 Task: Paste text "Language".
Action: Mouse moved to (184, 210)
Screenshot: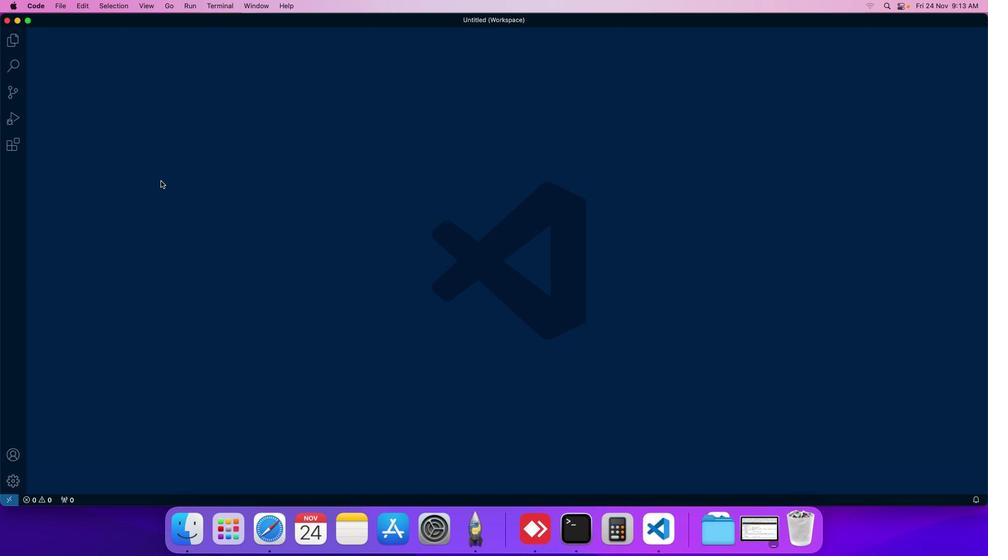
Action: Mouse pressed left at (184, 210)
Screenshot: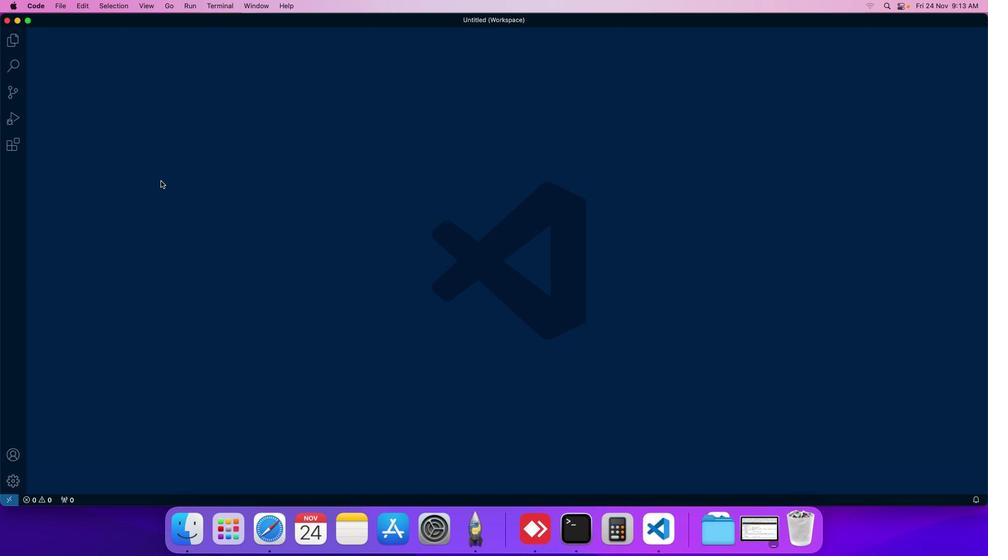 
Action: Mouse moved to (111, 45)
Screenshot: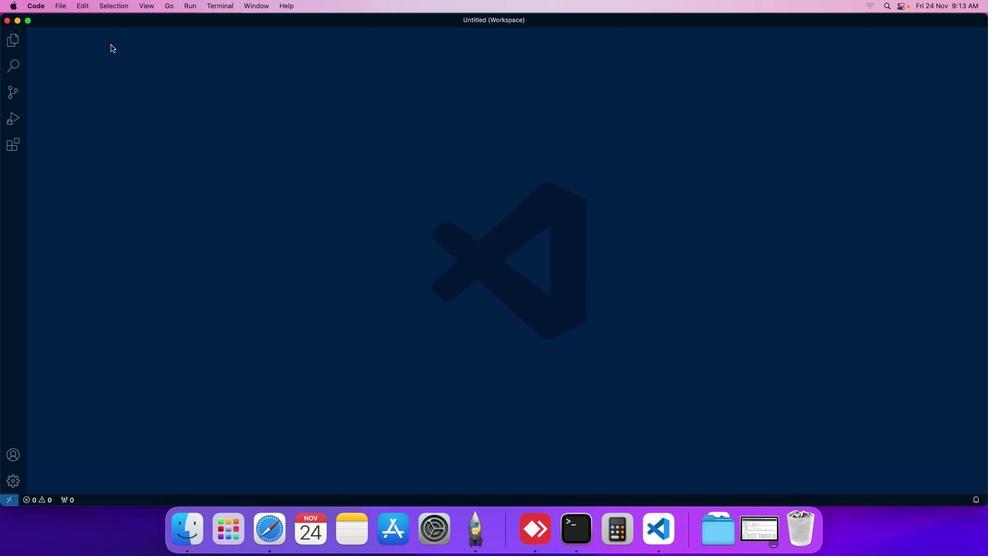 
Action: Mouse pressed left at (111, 45)
Screenshot: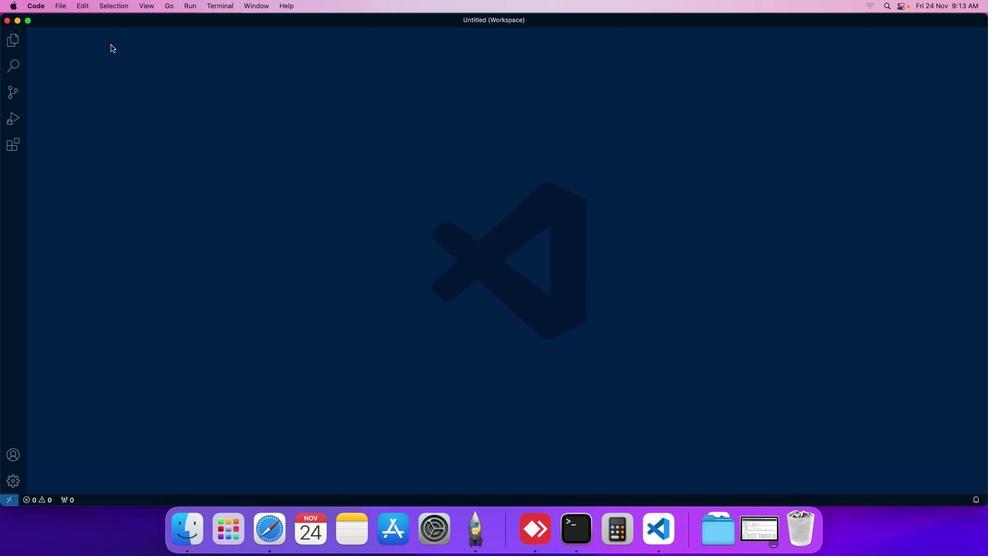 
Action: Mouse pressed left at (111, 45)
Screenshot: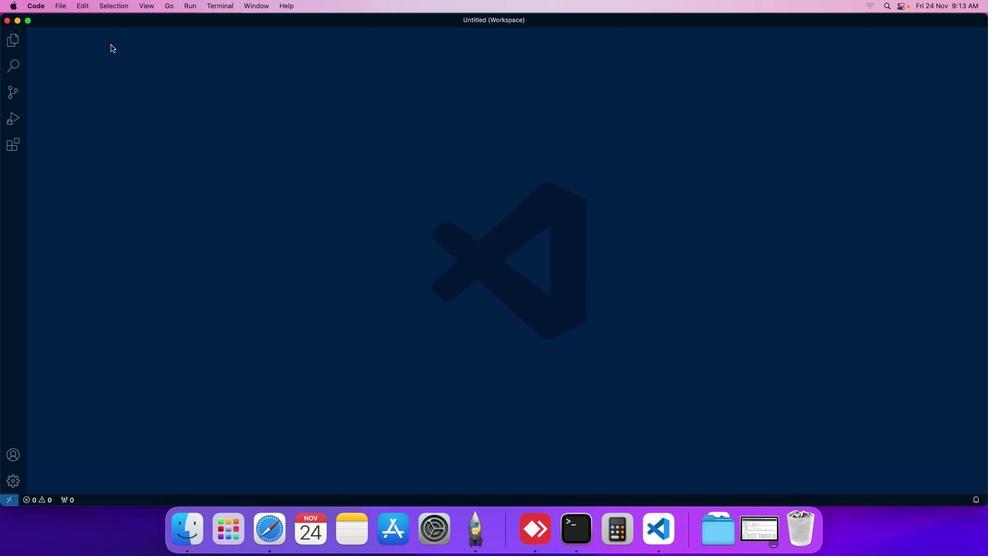 
Action: Mouse moved to (81, 8)
Screenshot: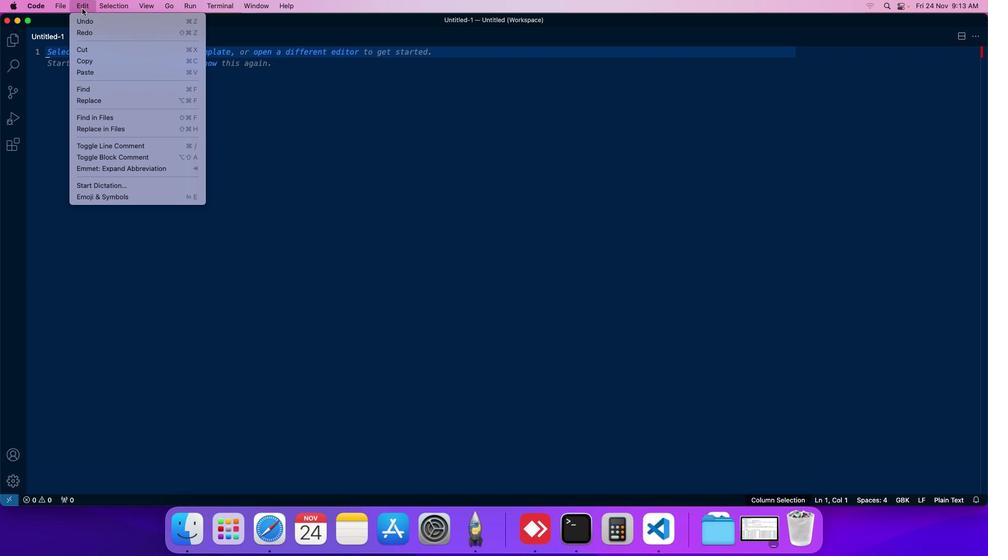 
Action: Mouse pressed left at (81, 8)
Screenshot: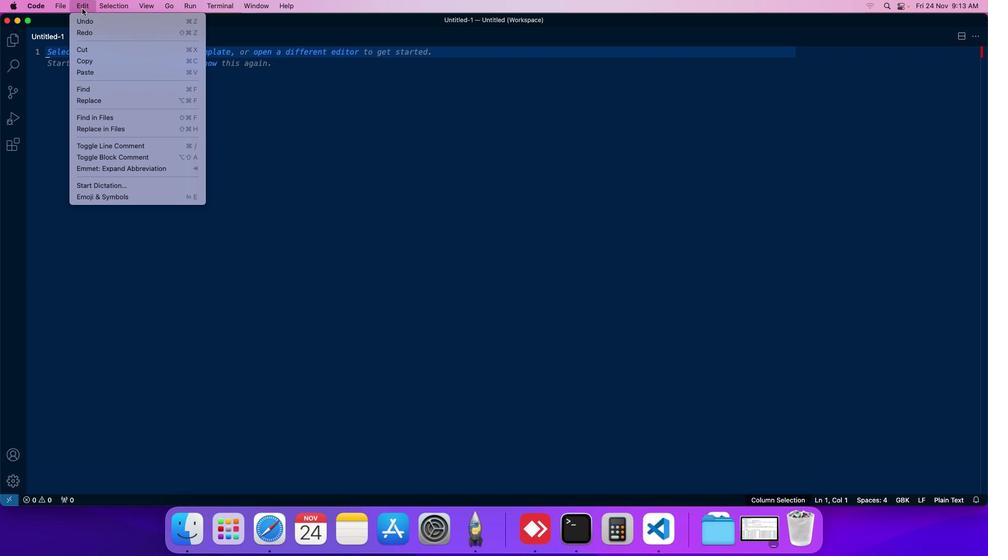 
Action: Mouse moved to (84, 71)
Screenshot: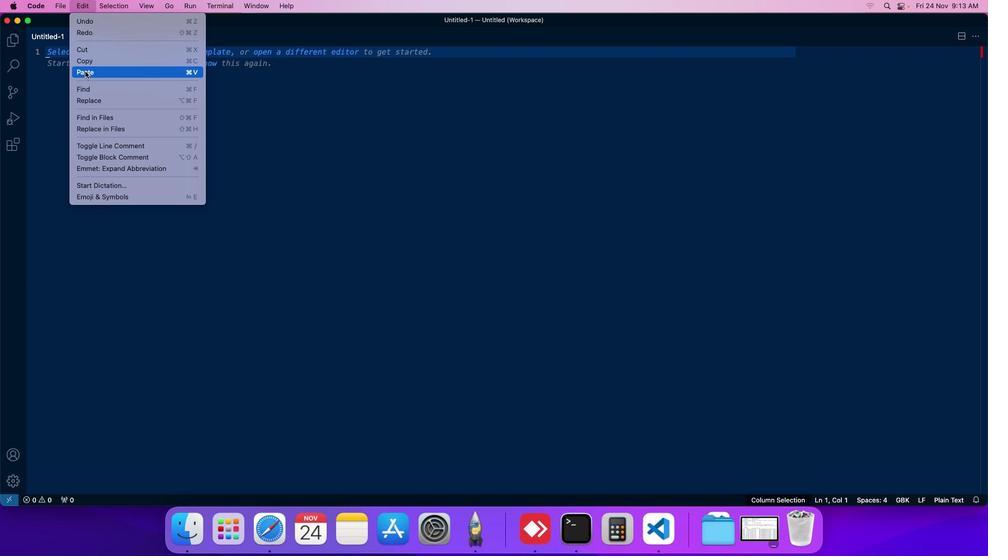 
Action: Mouse pressed left at (84, 71)
Screenshot: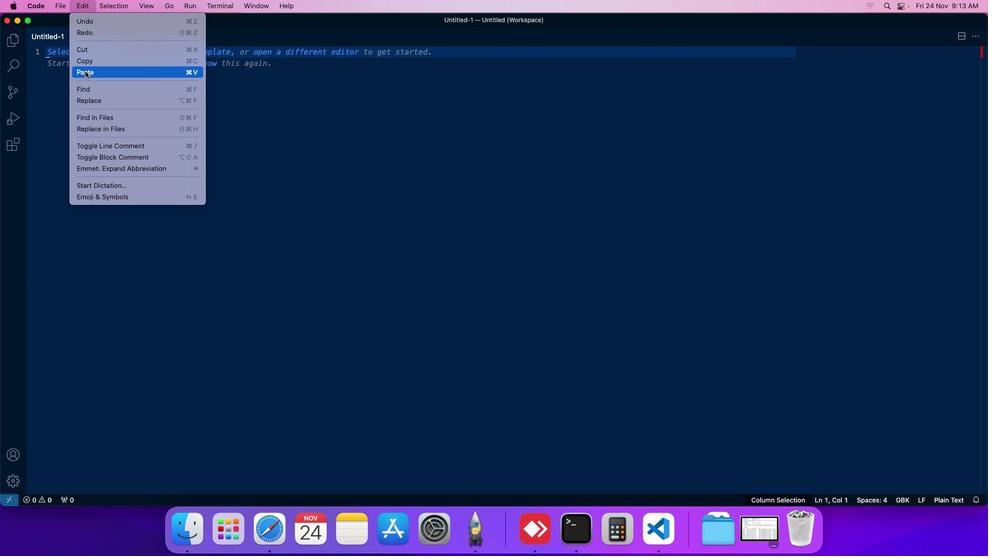
Action: Mouse moved to (111, 178)
Screenshot: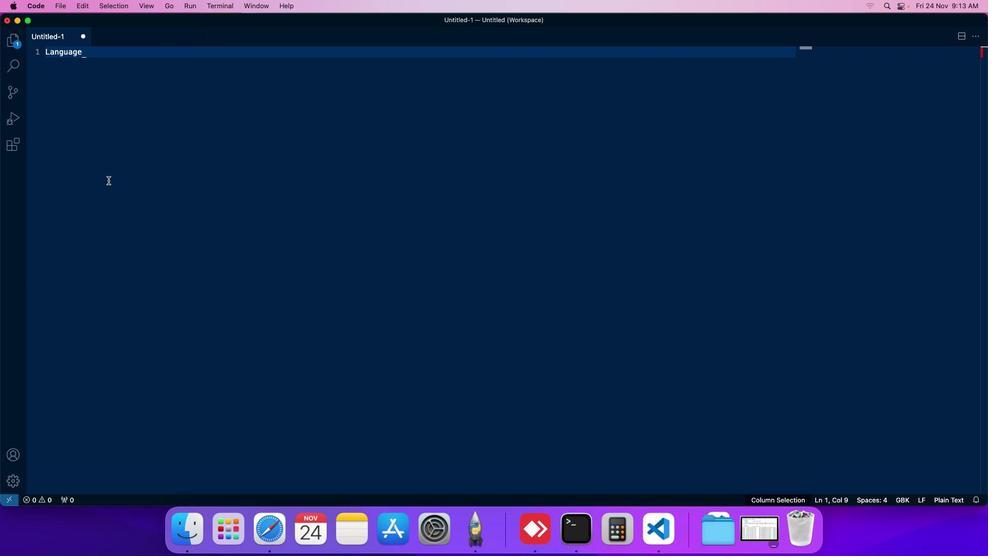 
